 Task: Create a section Dev Environment Setup Sprint and in the section, add a milestone Data Integration in the project AptitudeWorks
Action: Mouse moved to (314, 488)
Screenshot: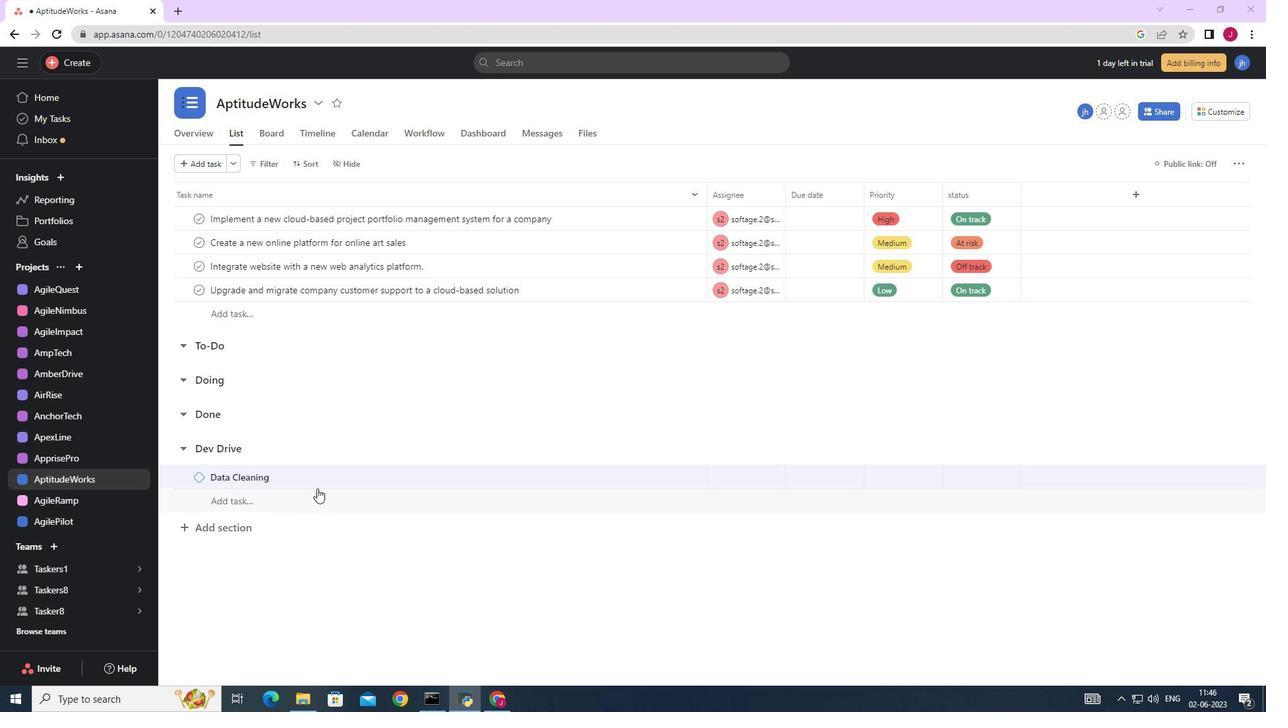 
Action: Mouse scrolled (314, 487) with delta (0, 0)
Screenshot: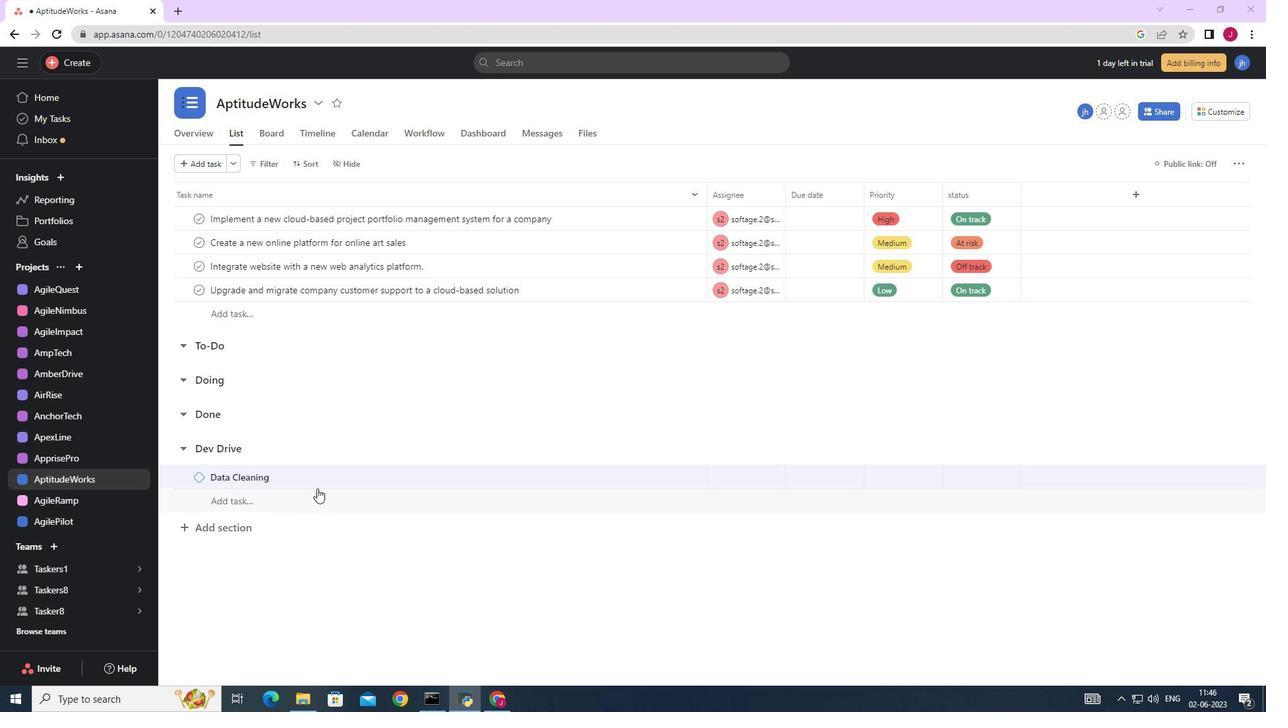 
Action: Mouse scrolled (314, 487) with delta (0, 0)
Screenshot: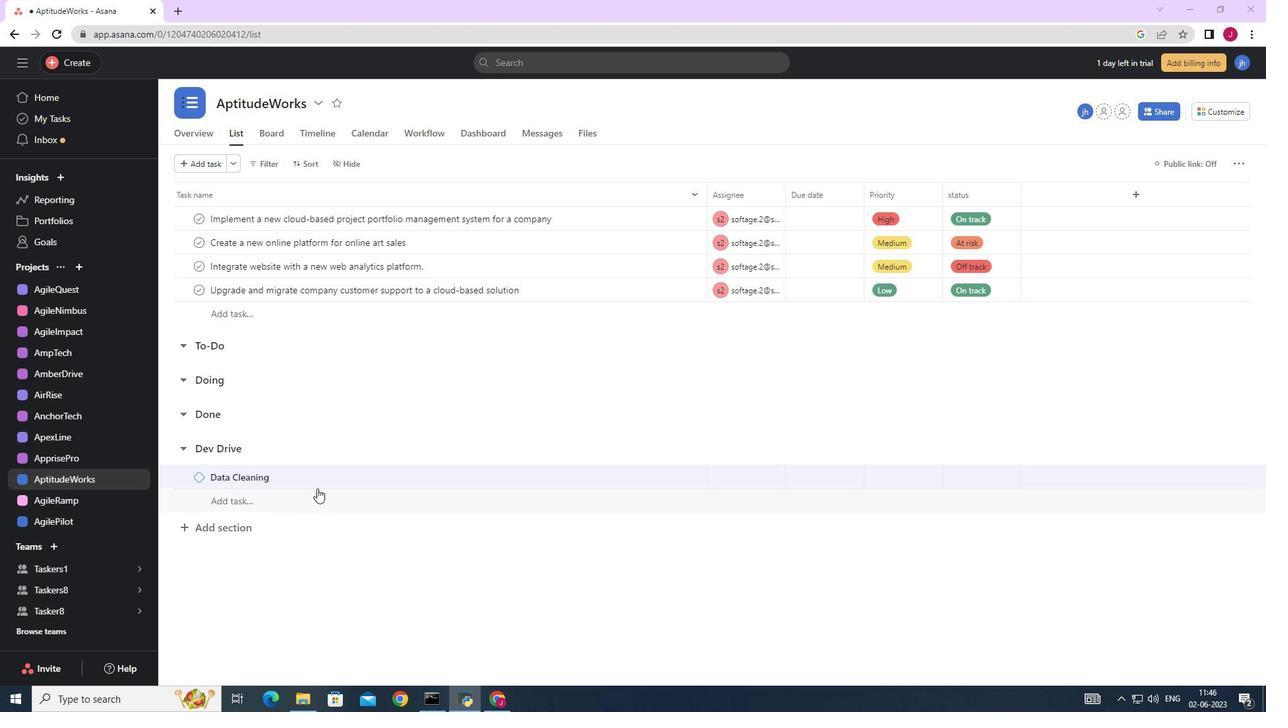 
Action: Mouse scrolled (314, 487) with delta (0, 0)
Screenshot: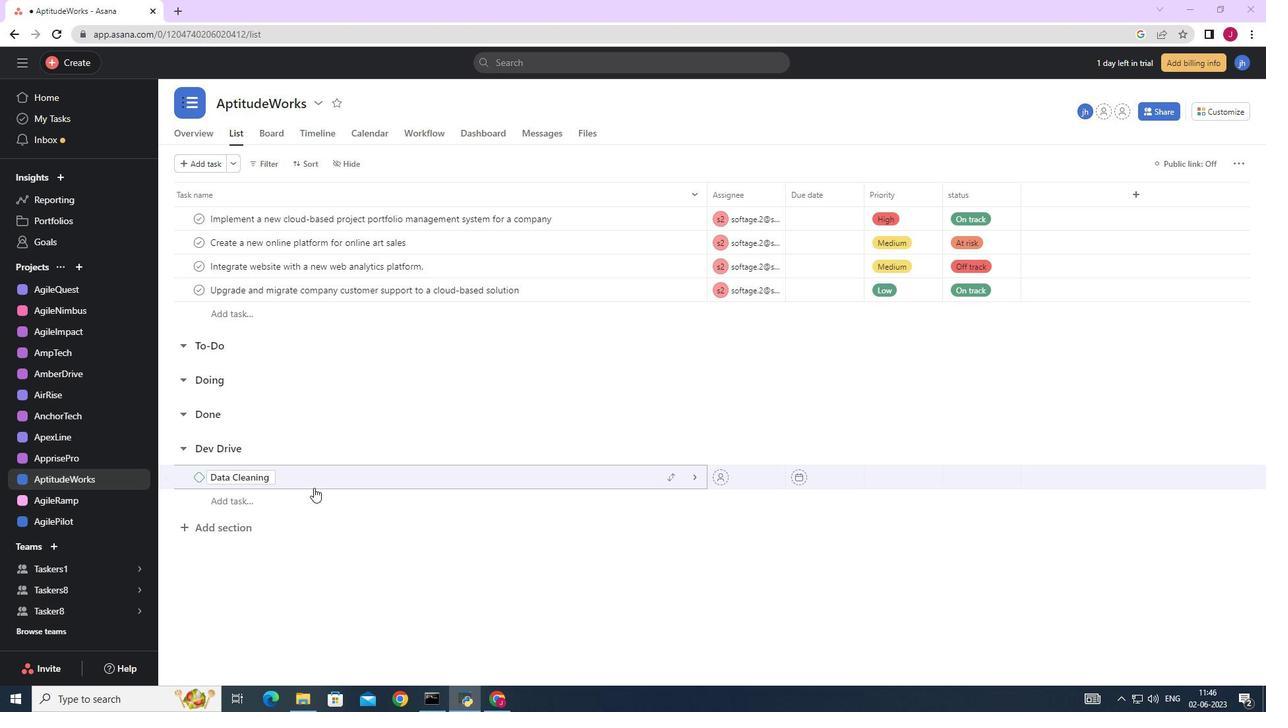 
Action: Mouse moved to (236, 527)
Screenshot: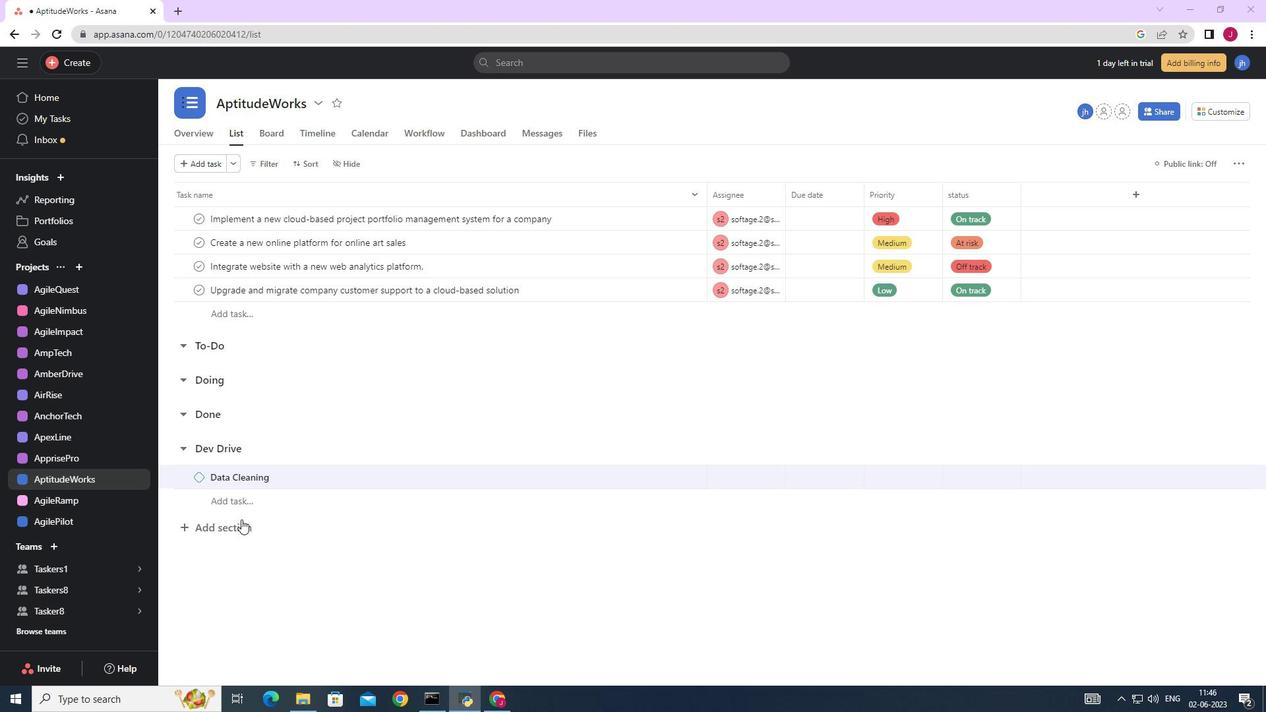 
Action: Mouse pressed left at (236, 527)
Screenshot: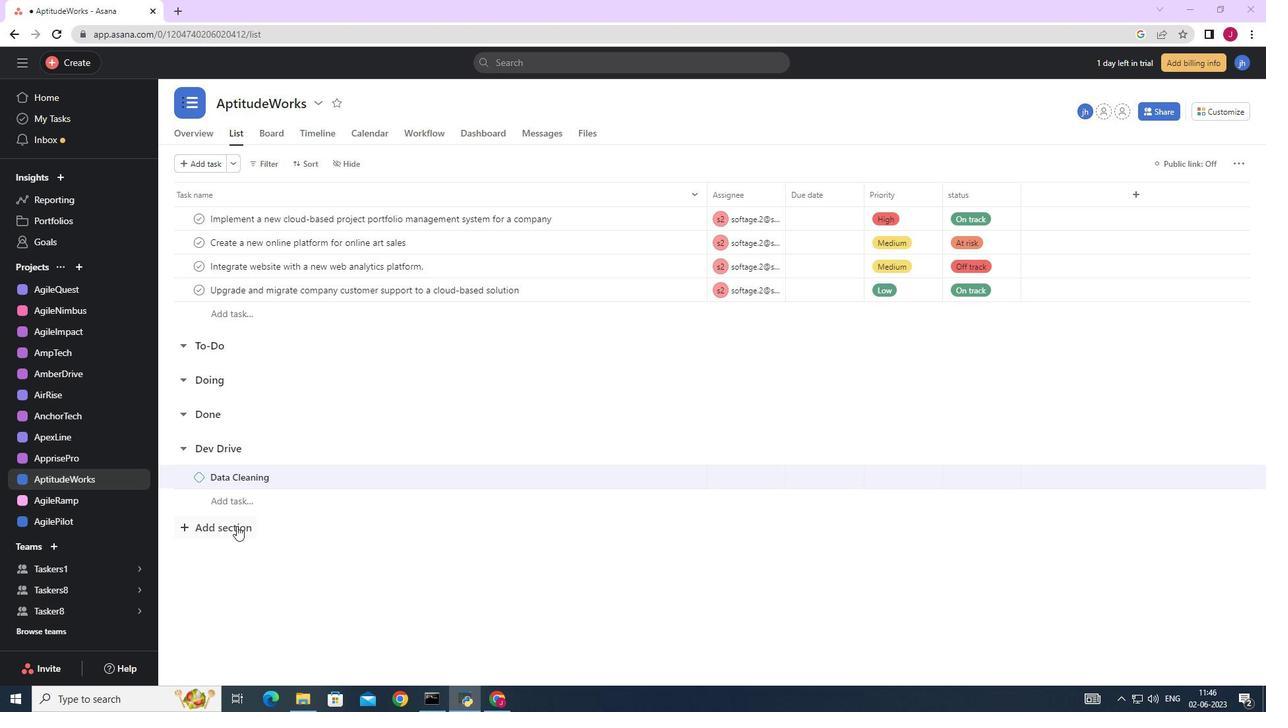 
Action: Mouse moved to (236, 529)
Screenshot: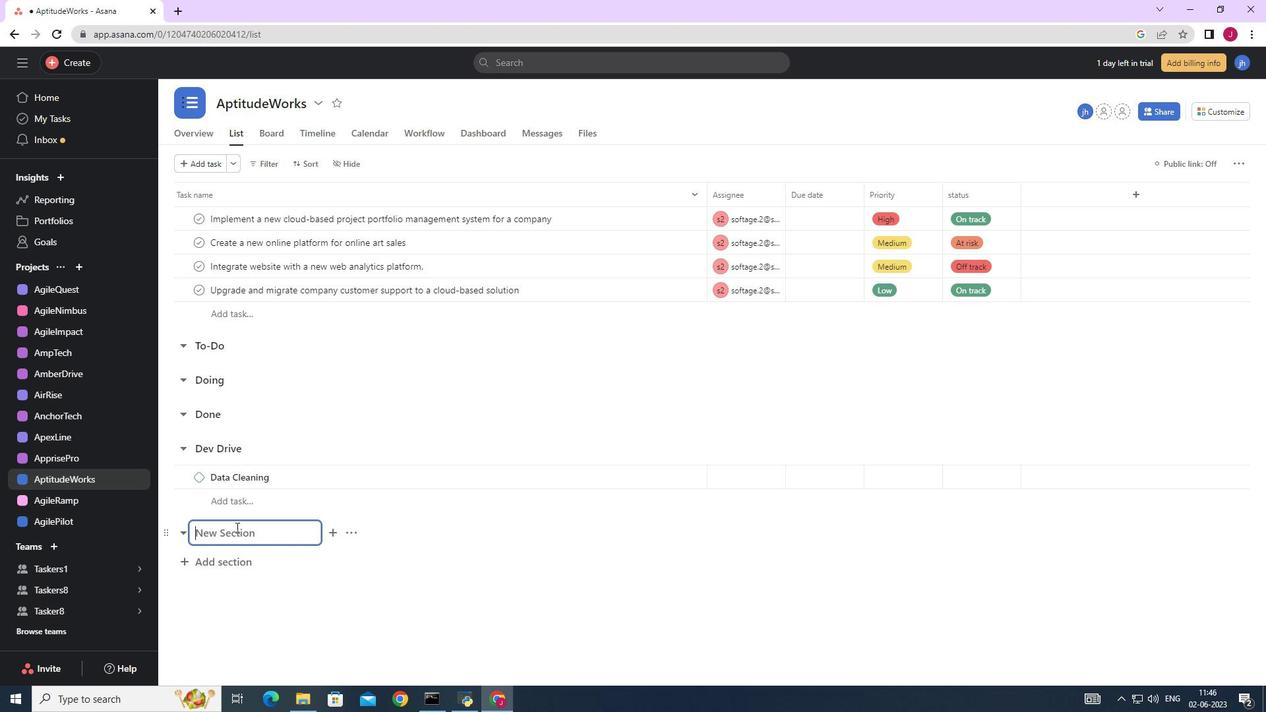 
Action: Key pressed <Key.caps_lock>D<Key.caps_lock>e<Key.backspace><Key.backspace>d<Key.caps_lock>EV<Key.space><Key.caps_lock>e<Key.caps_lock>NVIROMENT<Key.space><Key.backspace><Key.backspace><Key.backspace><Key.backspace><Key.backspace><Key.backspace><Key.backspace><Key.backspace><Key.backspace><Key.backspace><Key.backspace><Key.backspace><Key.backspace><Key.backspace><Key.backspace><Key.backspace><Key.backspace><Key.backspace><Key.backspace>D<Key.caps_lock>ev<Key.space><Key.caps_lock>E<Key.caps_lock>nviroment<Key.space><Key.backspace><Key.backspace><Key.backspace><Key.backspace><Key.backspace>ment<Key.space><Key.backspace><Key.backspace><Key.backspace><Key.backspace><Key.backspace><Key.backspace><Key.backspace><Key.backspace>ironment<Key.space><Key.caps_lock>S<Key.caps_lock>etup<Key.space><Key.caps_lock>S<Key.caps_lock>print<Key.enter><Key.caps_lock>D<Key.caps_lock>ata<Key.space><Key.caps_lock>I<Key.caps_lock>ntegration
Screenshot: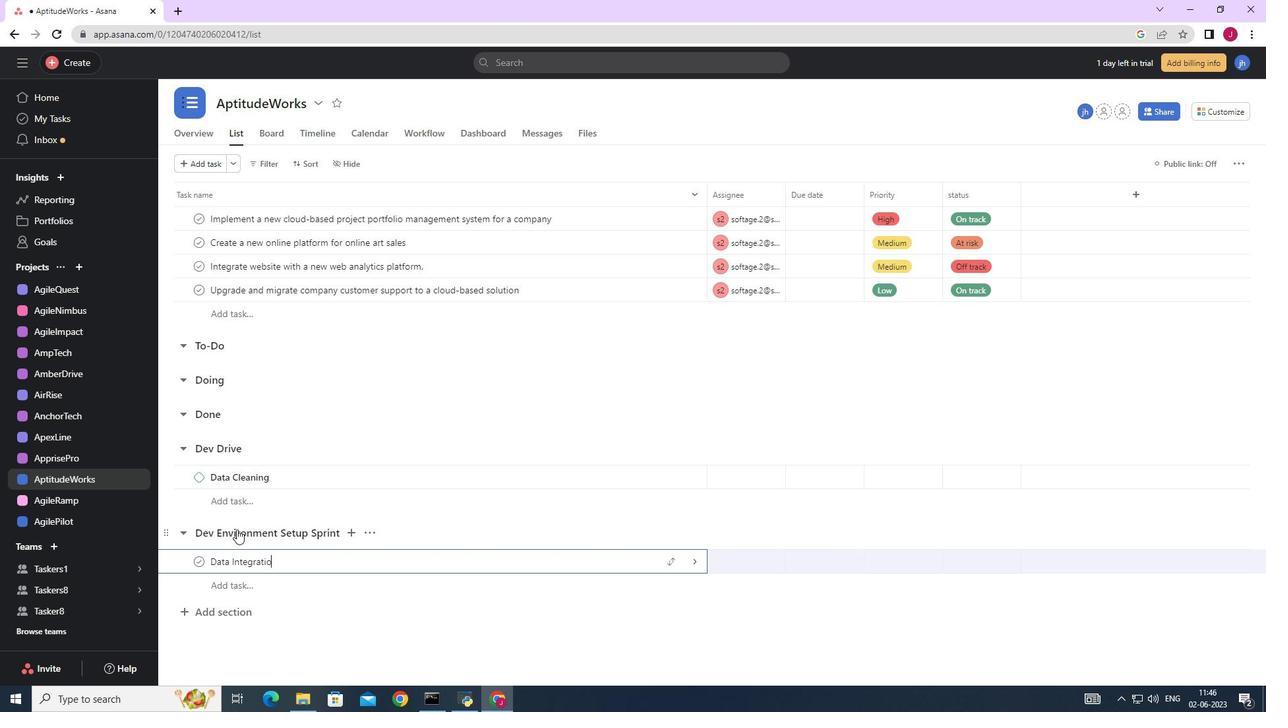 
Action: Mouse moved to (695, 564)
Screenshot: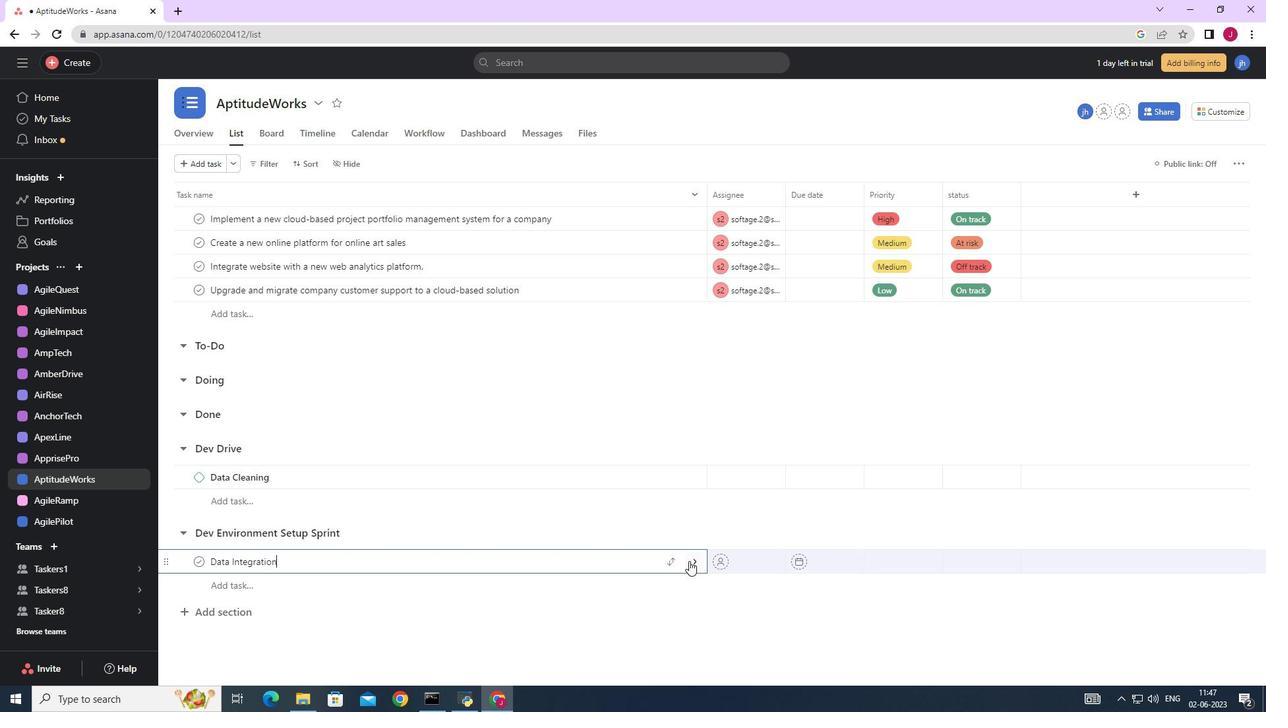 
Action: Mouse pressed left at (695, 564)
Screenshot: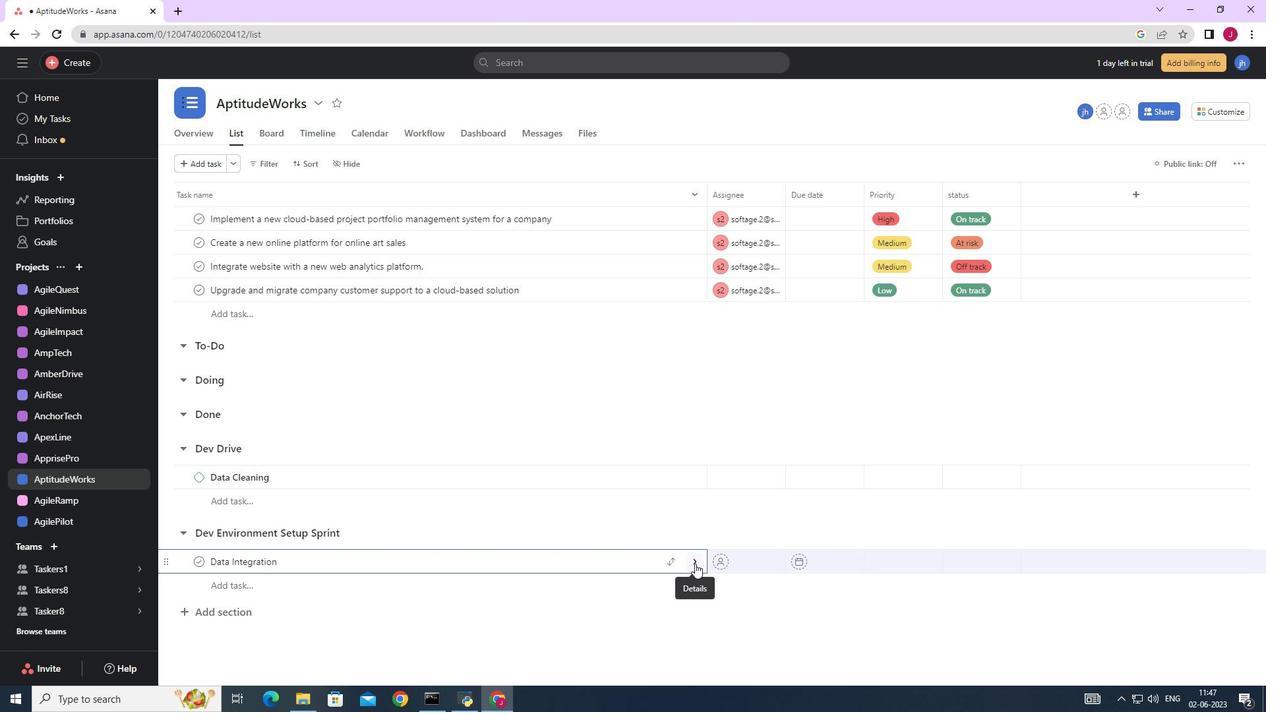 
Action: Mouse moved to (1217, 160)
Screenshot: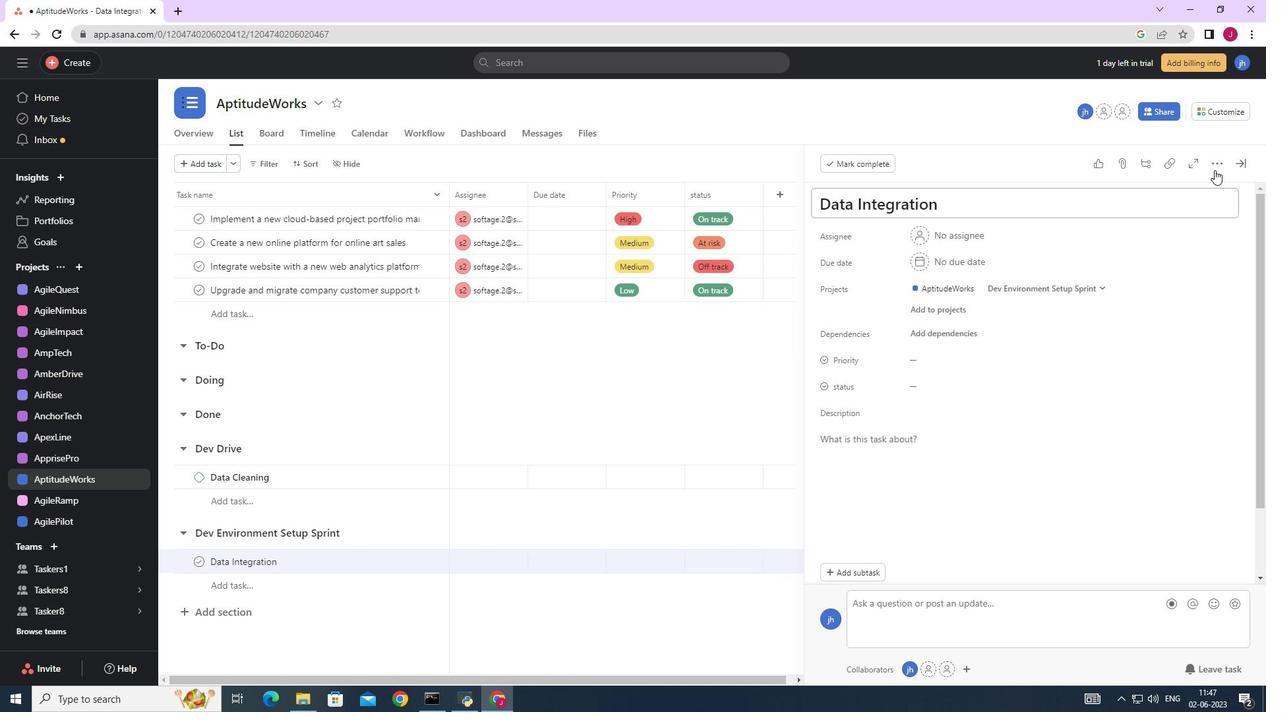 
Action: Mouse pressed left at (1217, 160)
Screenshot: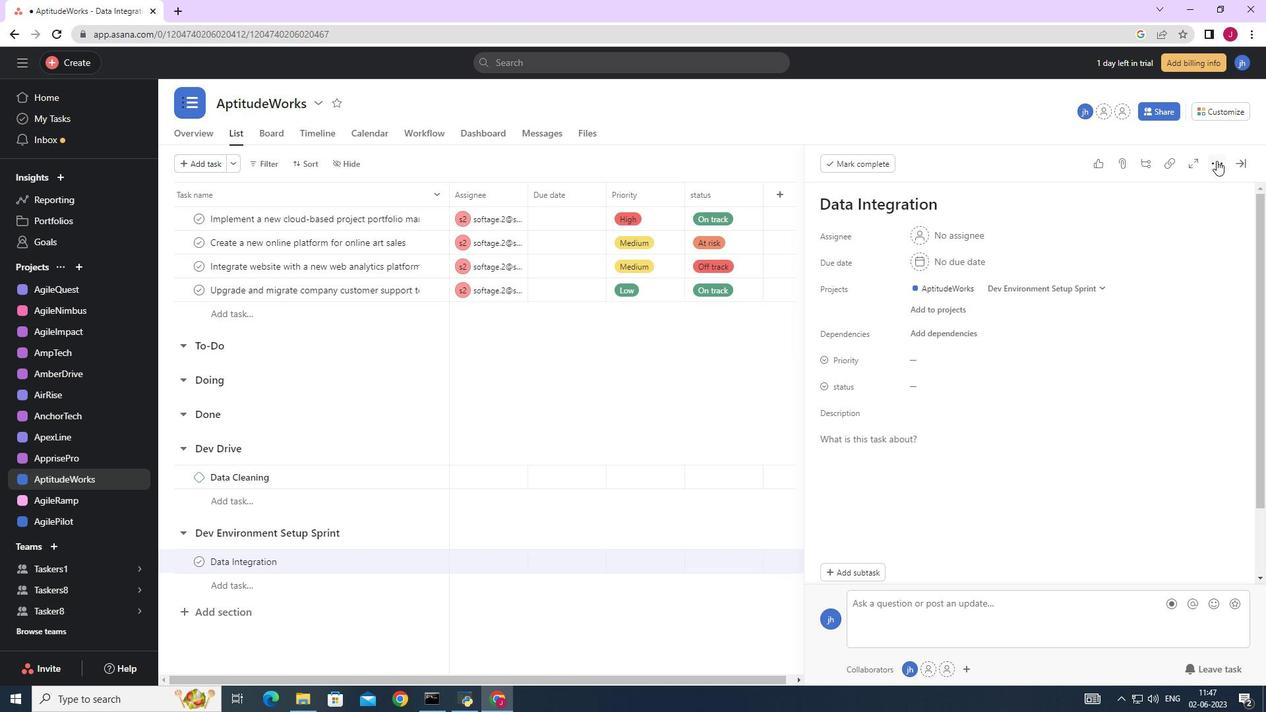 
Action: Mouse moved to (1115, 218)
Screenshot: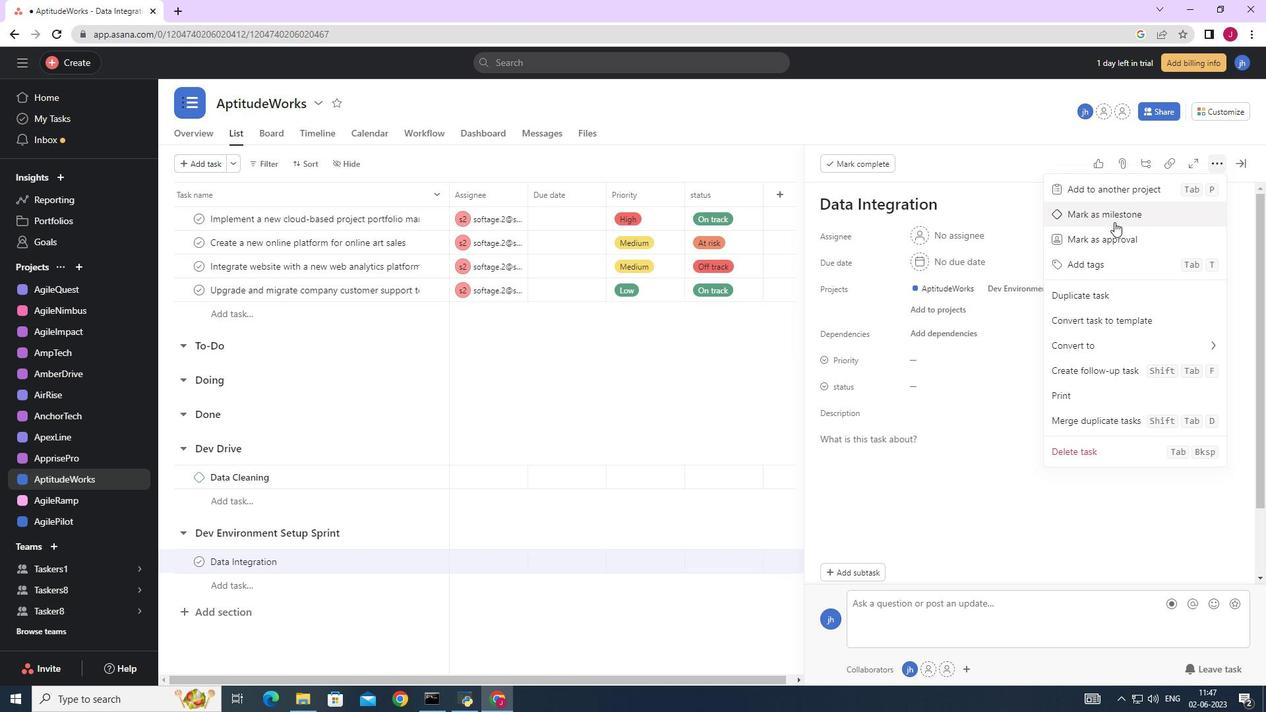 
Action: Mouse pressed left at (1115, 218)
Screenshot: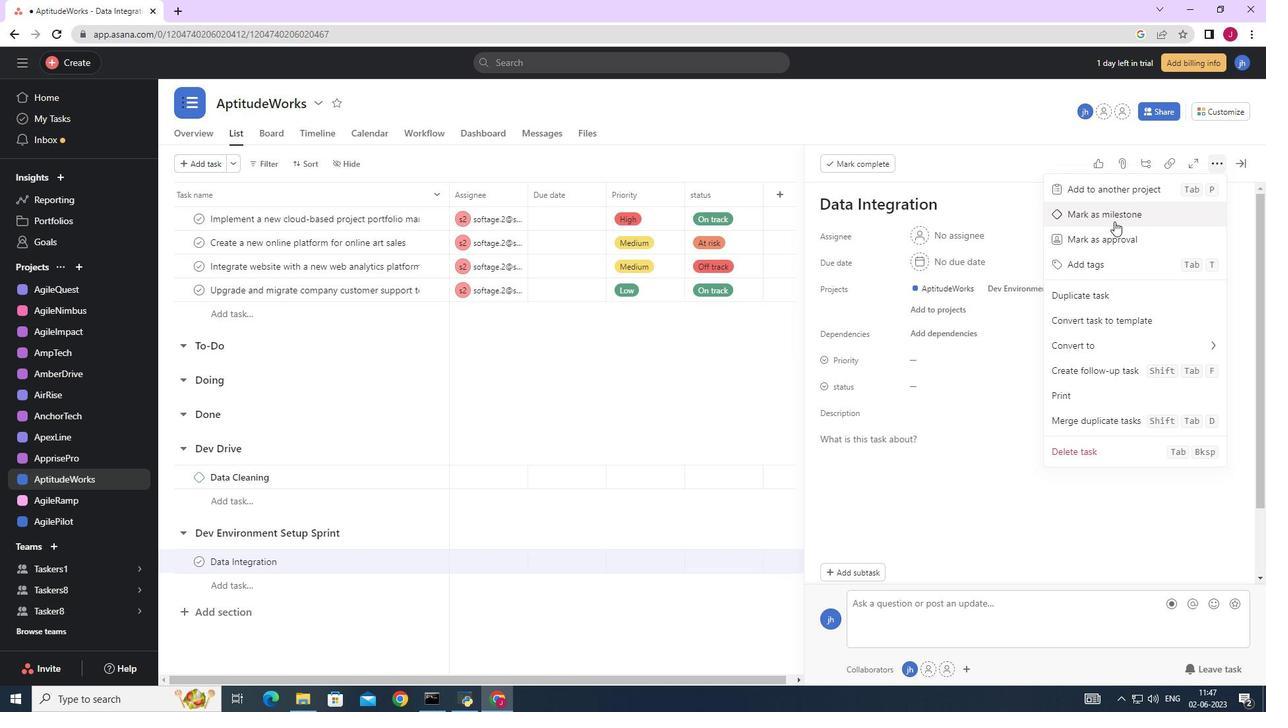 
Action: Mouse moved to (1242, 166)
Screenshot: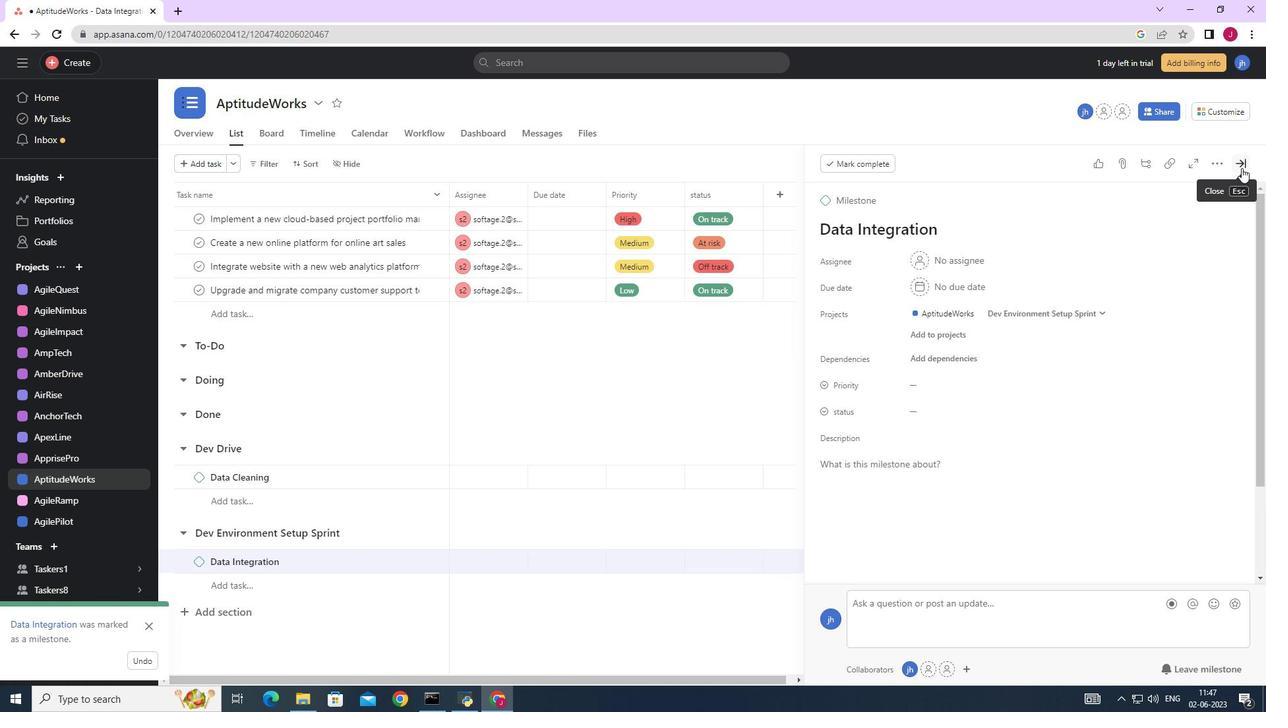 
Action: Mouse pressed left at (1242, 166)
Screenshot: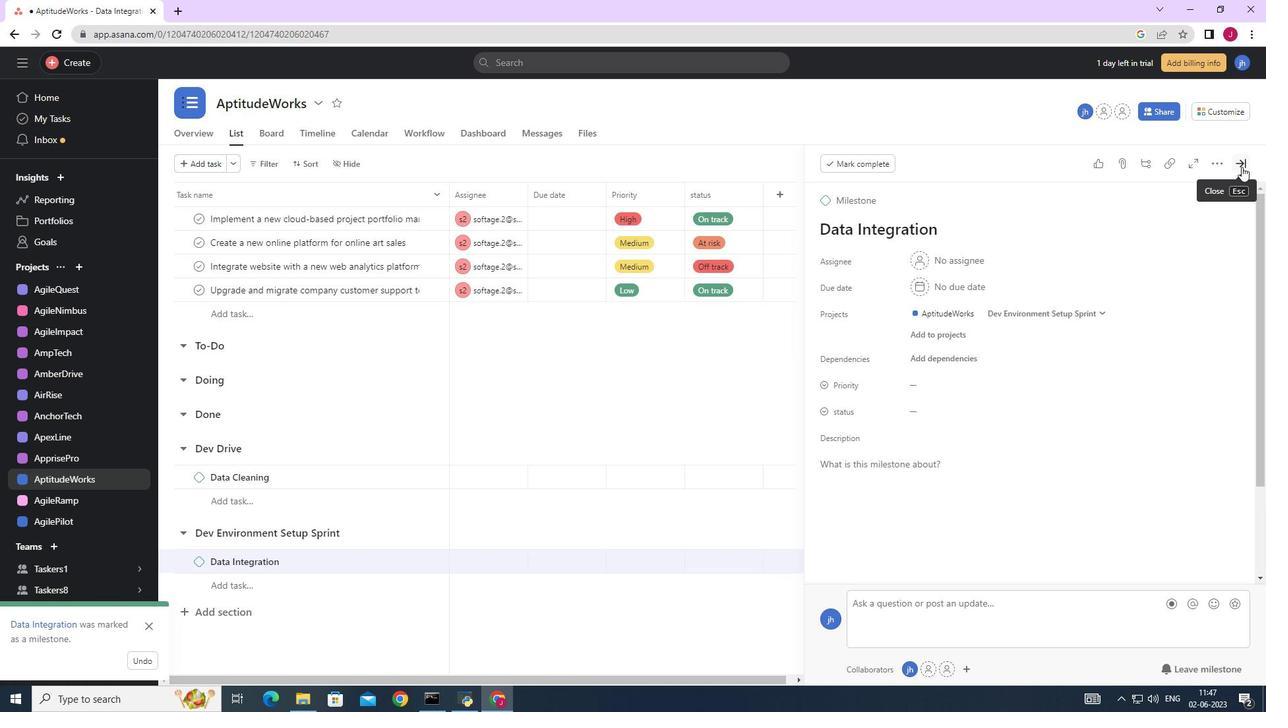 
